 Task: Add Aura Cacia Ylang Essential Oil to the cart.
Action: Mouse moved to (1025, 366)
Screenshot: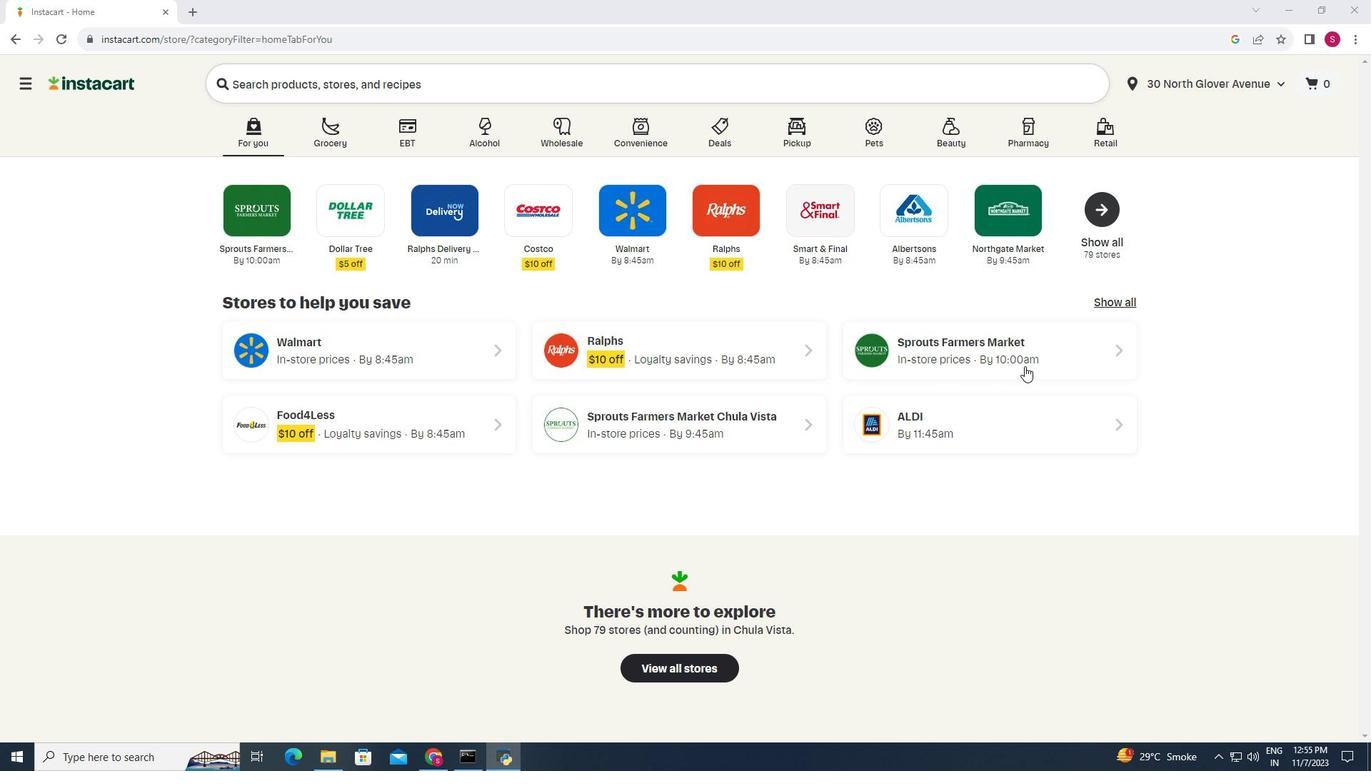 
Action: Mouse pressed left at (1025, 366)
Screenshot: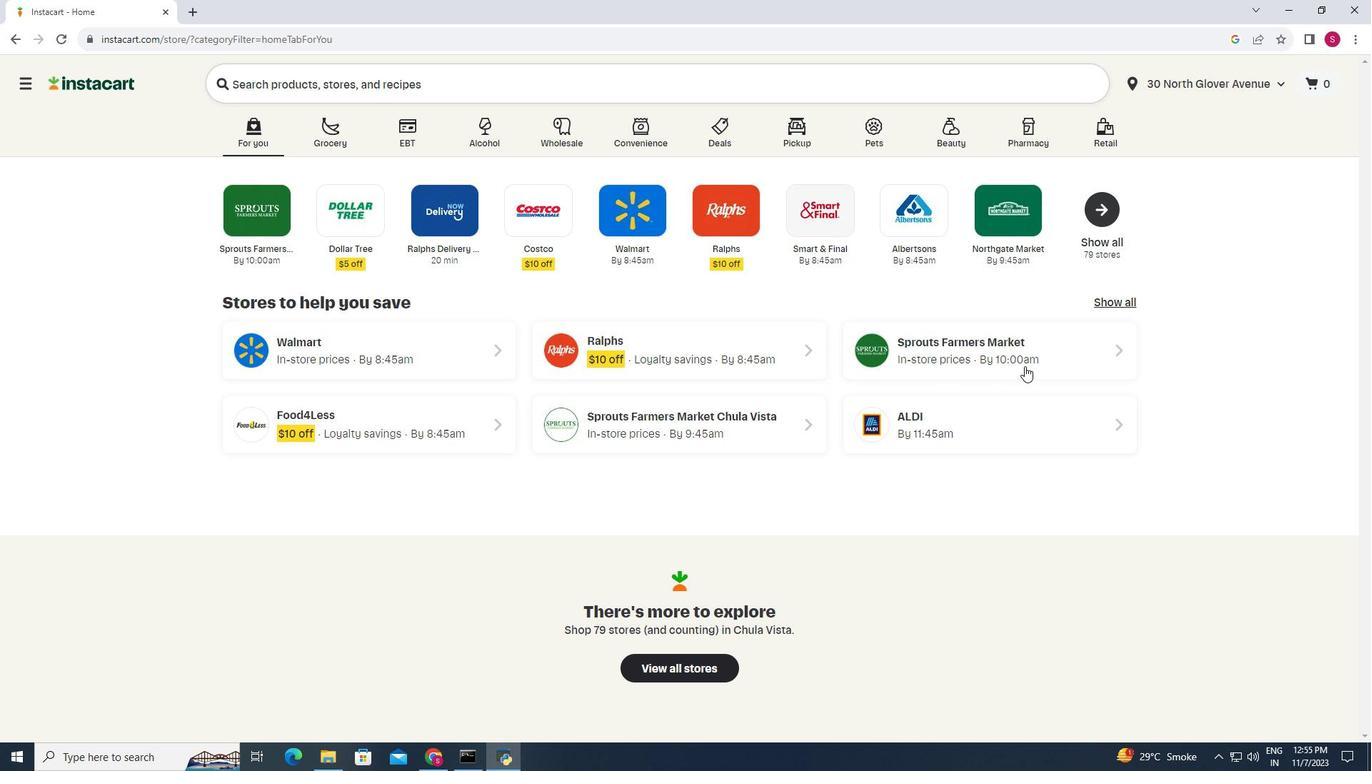 
Action: Mouse moved to (121, 523)
Screenshot: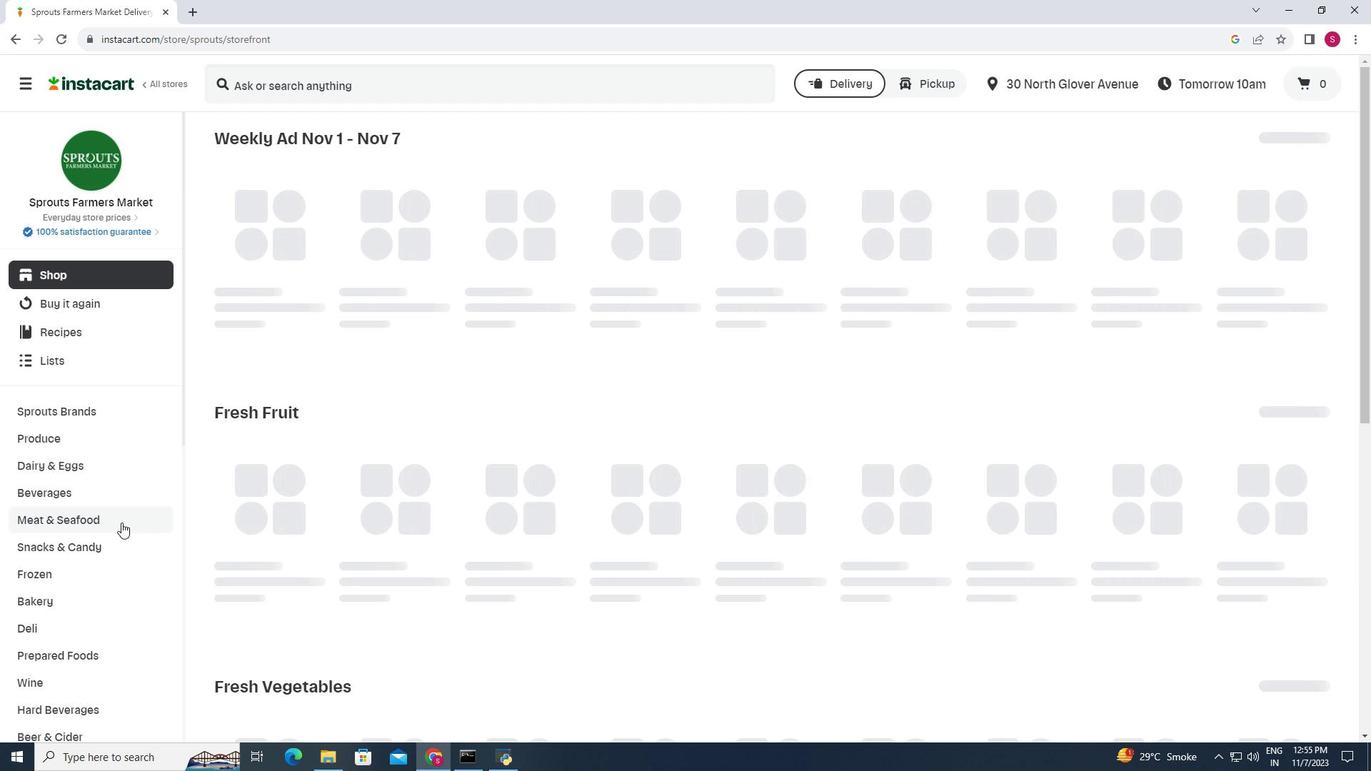 
Action: Mouse scrolled (121, 522) with delta (0, 0)
Screenshot: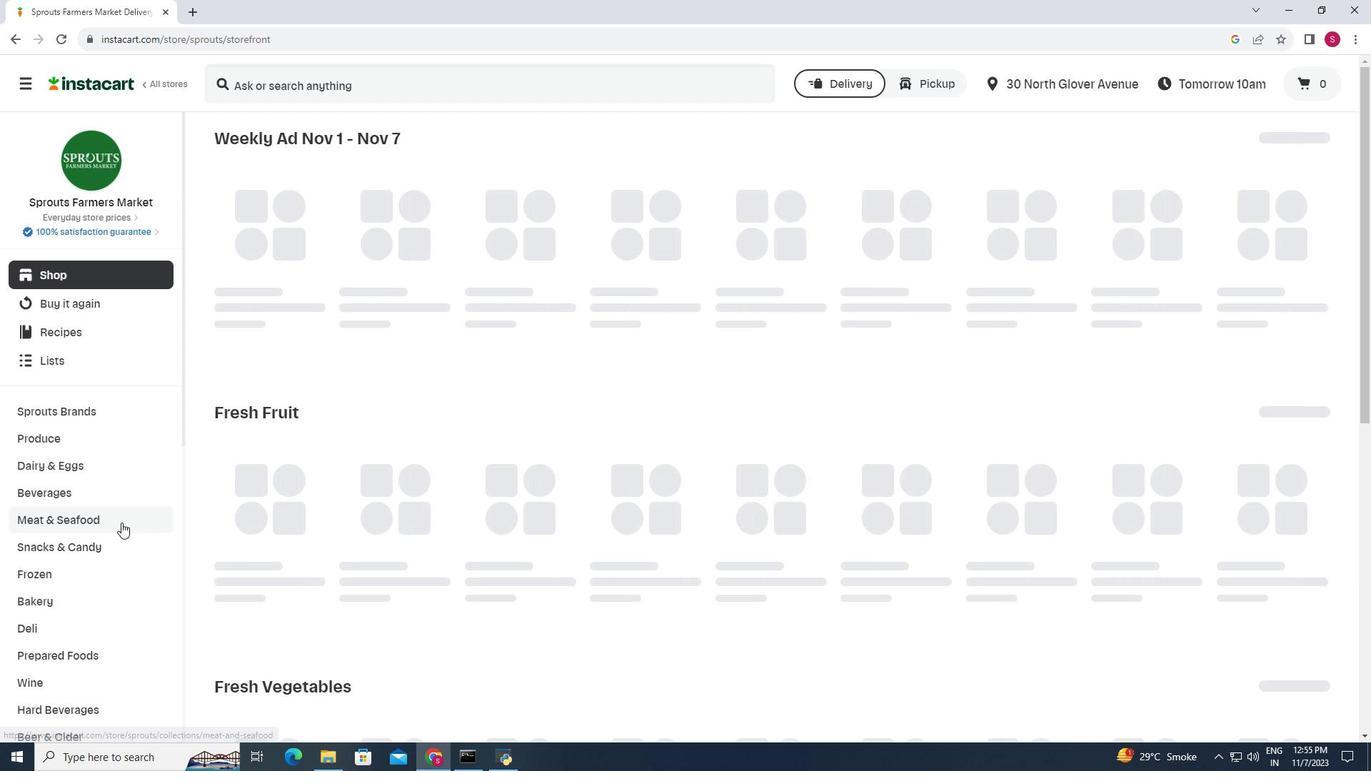 
Action: Mouse scrolled (121, 522) with delta (0, 0)
Screenshot: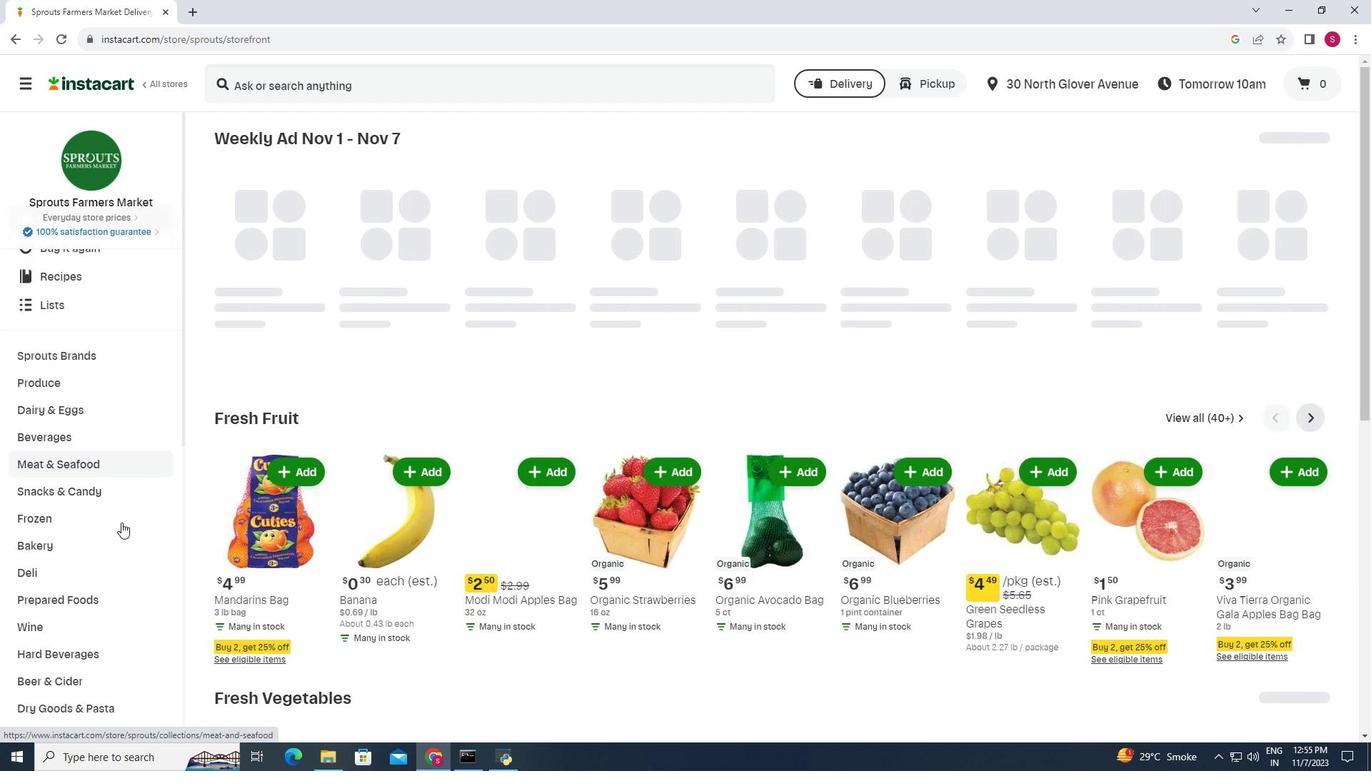 
Action: Mouse scrolled (121, 522) with delta (0, 0)
Screenshot: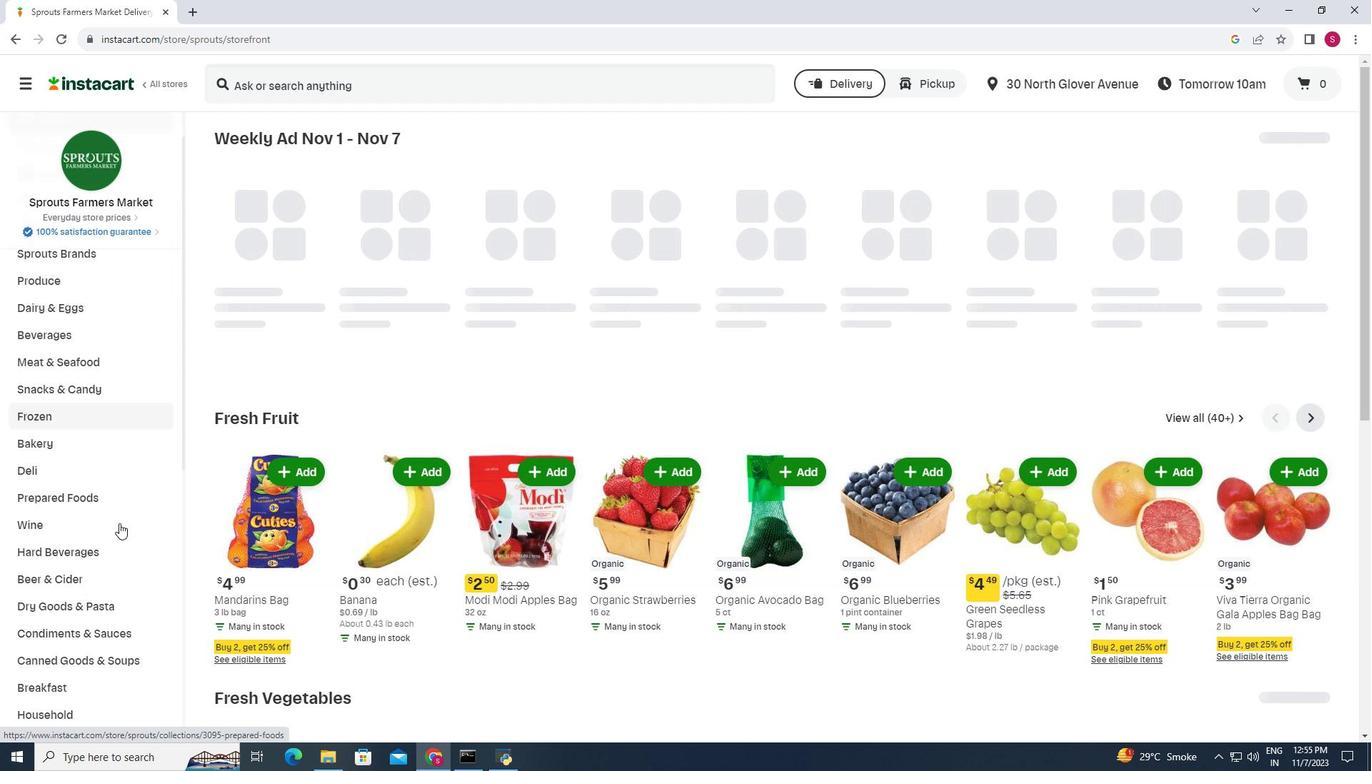 
Action: Mouse moved to (119, 523)
Screenshot: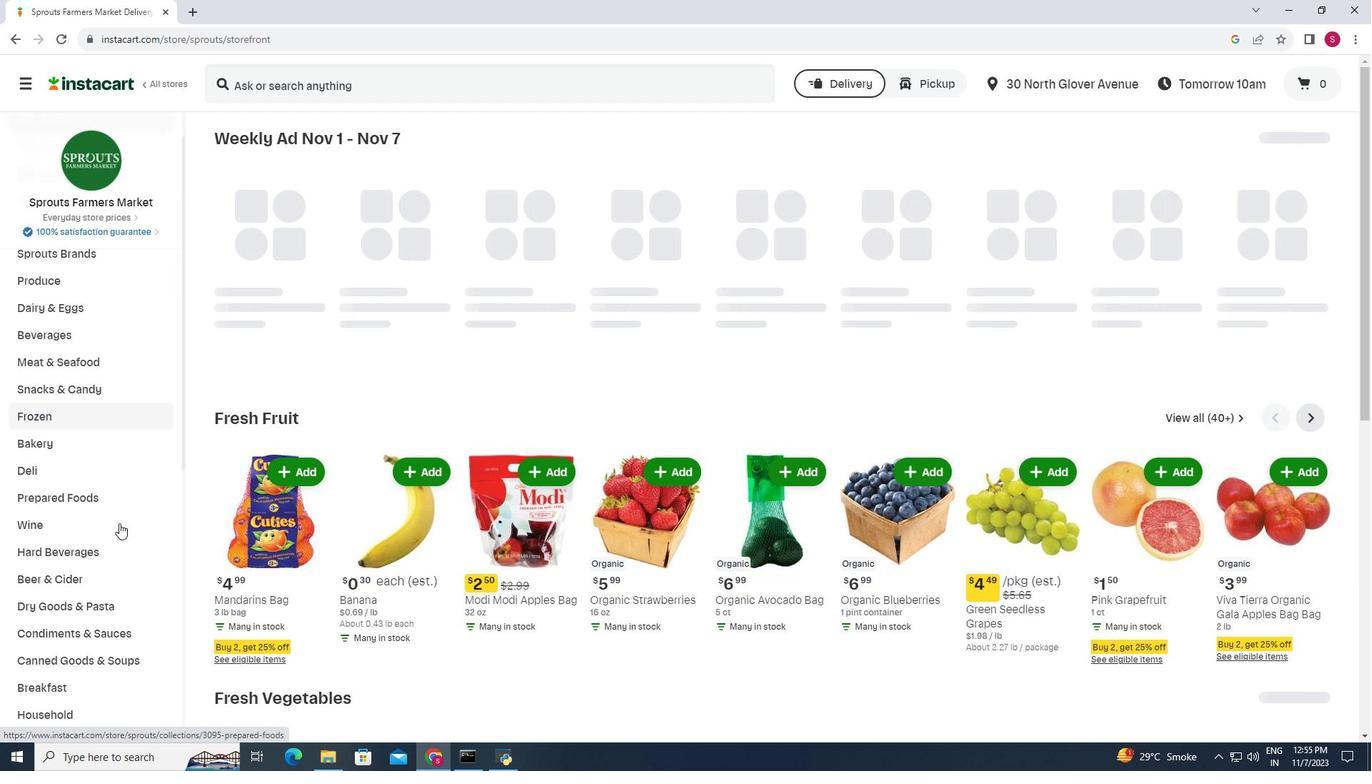 
Action: Mouse scrolled (119, 523) with delta (0, 0)
Screenshot: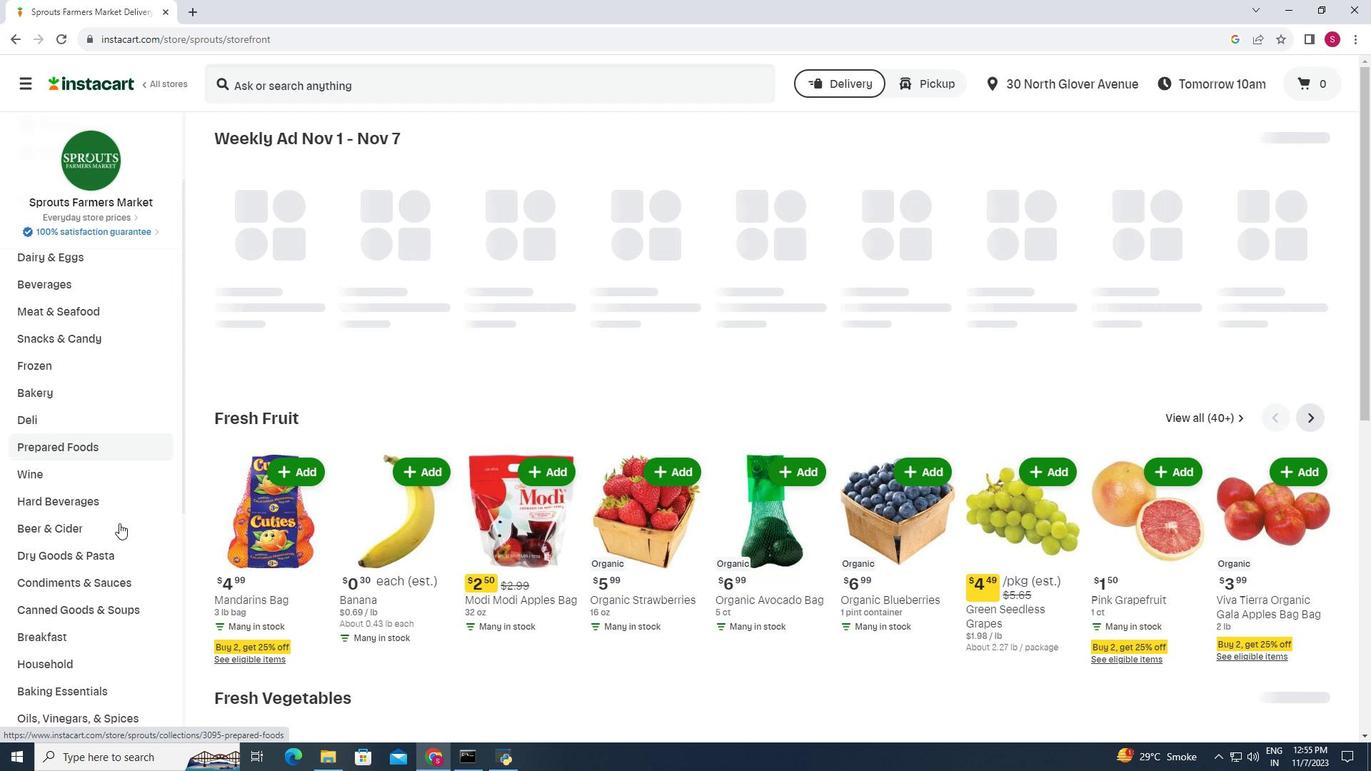 
Action: Mouse moved to (57, 586)
Screenshot: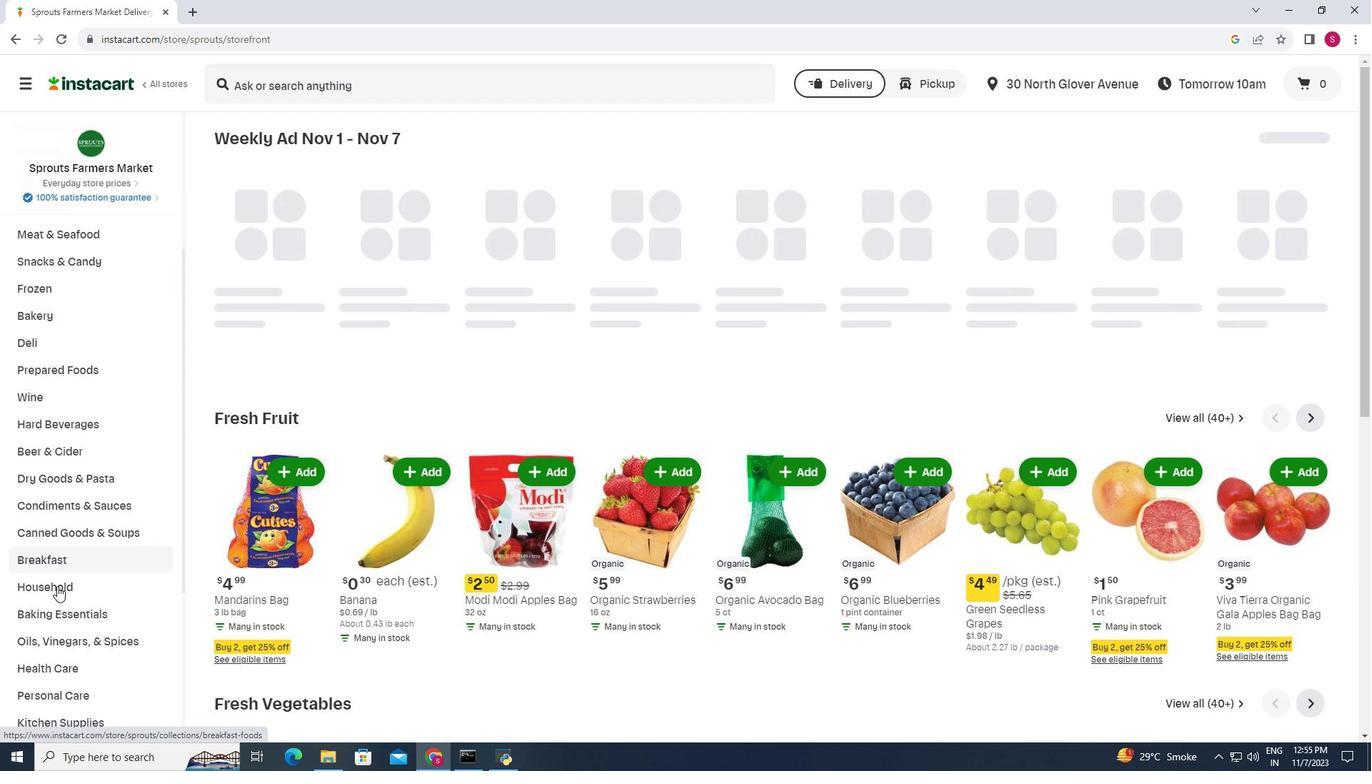 
Action: Mouse pressed left at (57, 586)
Screenshot: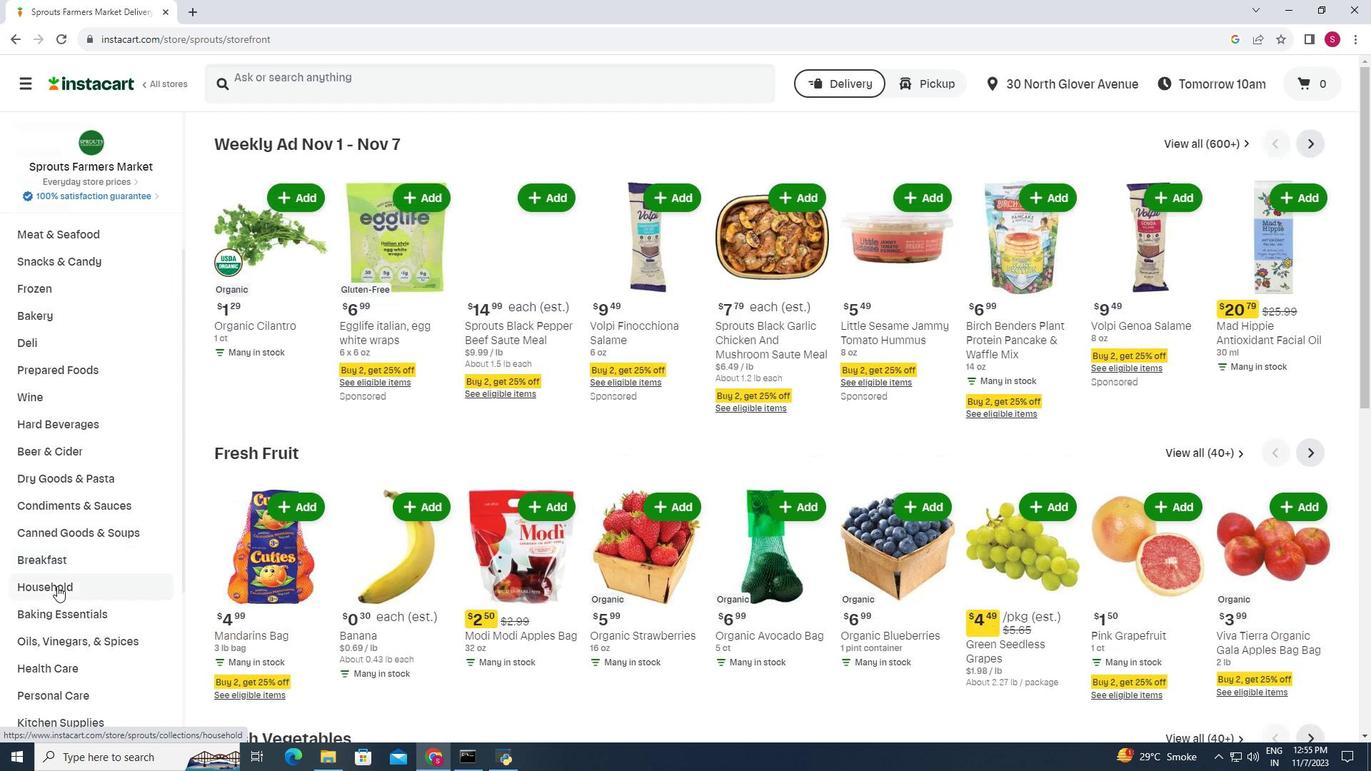 
Action: Mouse moved to (777, 180)
Screenshot: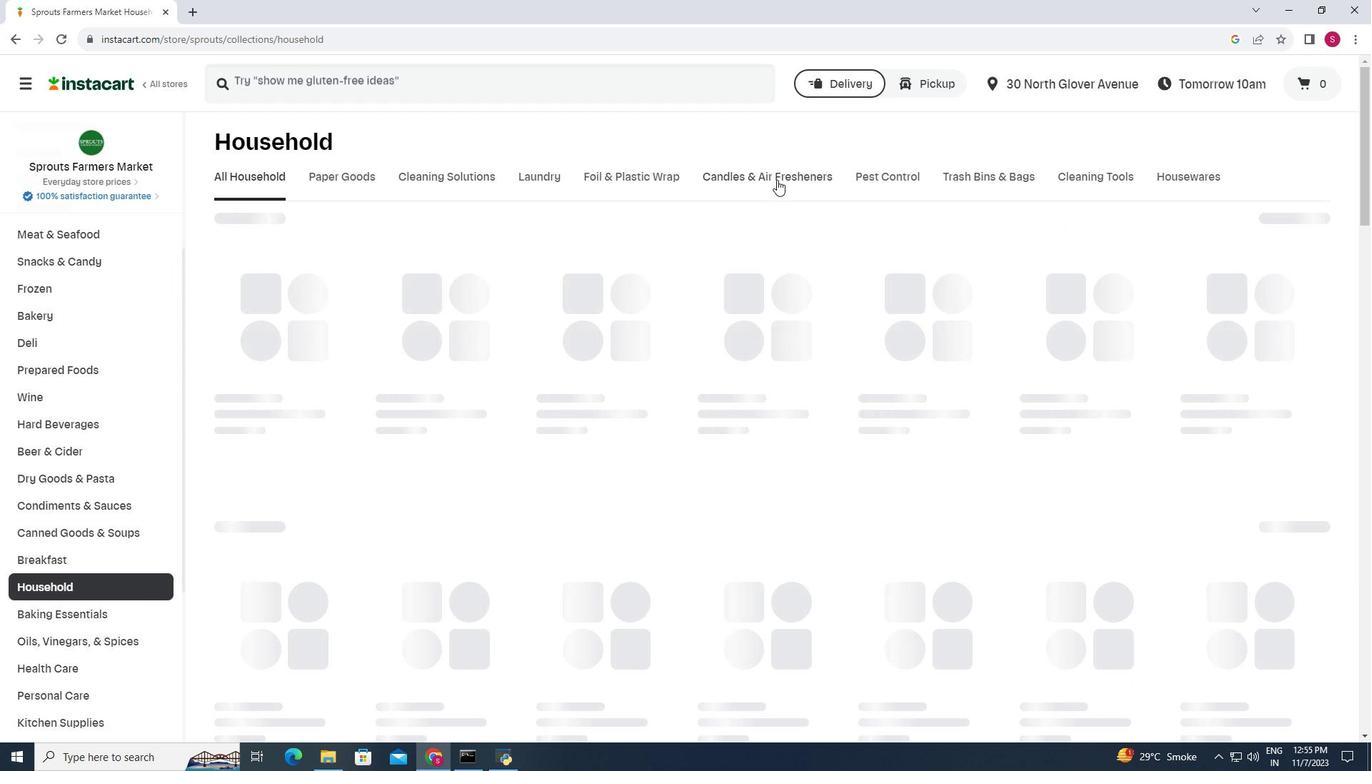 
Action: Mouse pressed left at (777, 180)
Screenshot: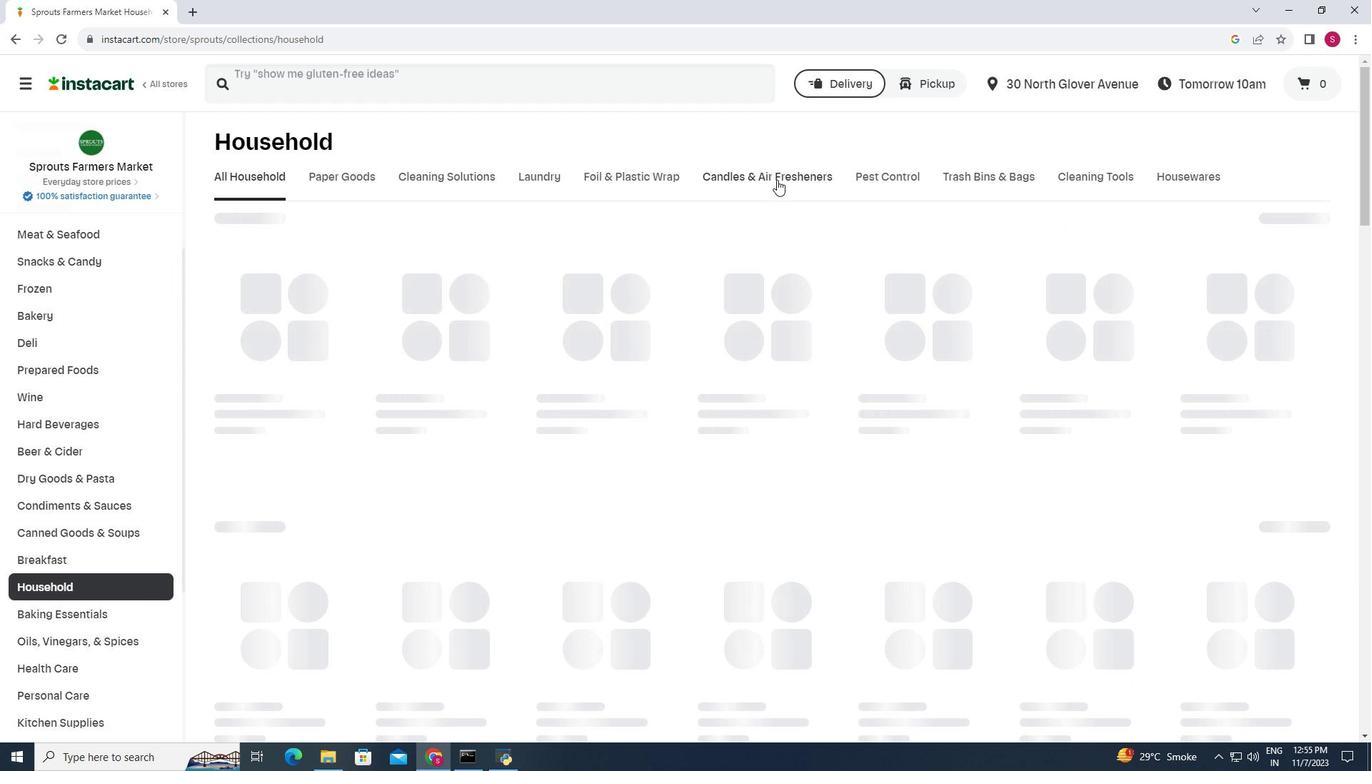 
Action: Mouse moved to (357, 74)
Screenshot: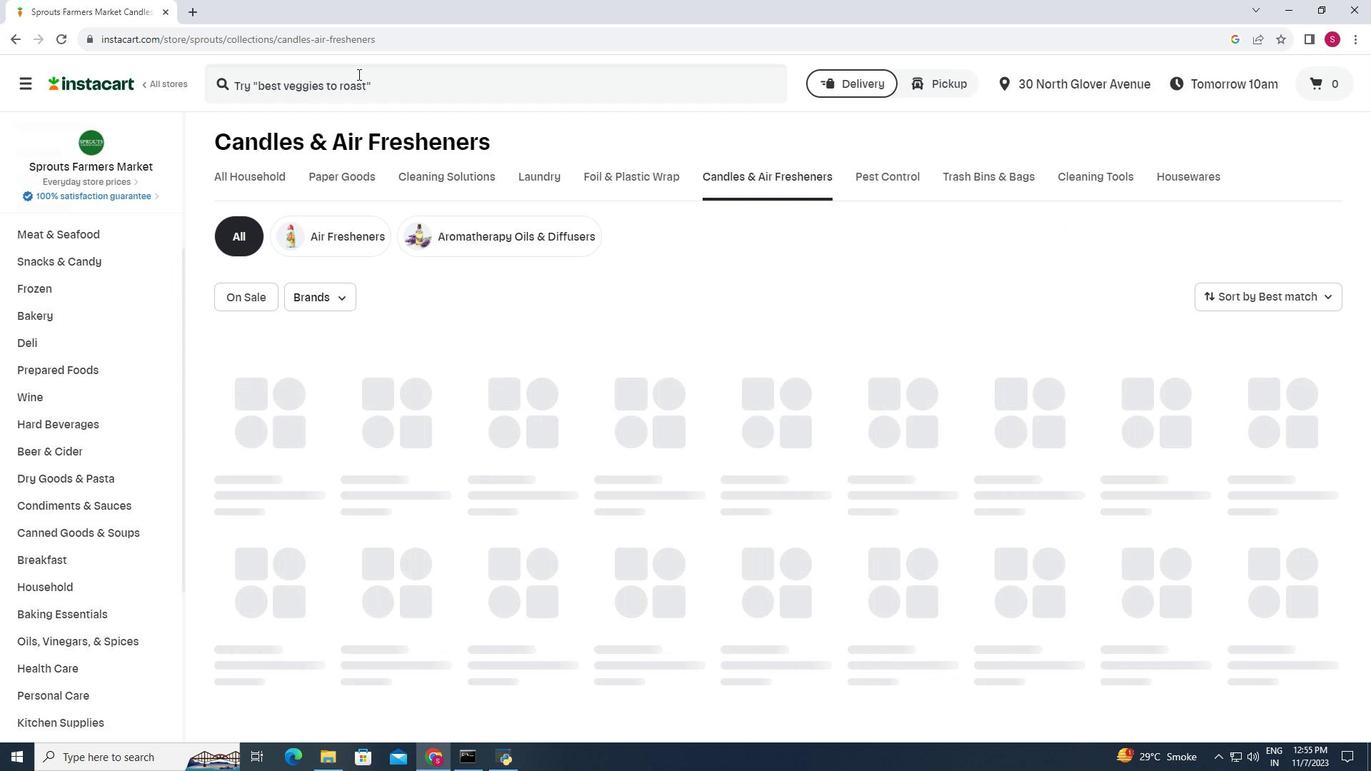 
Action: Mouse pressed left at (357, 74)
Screenshot: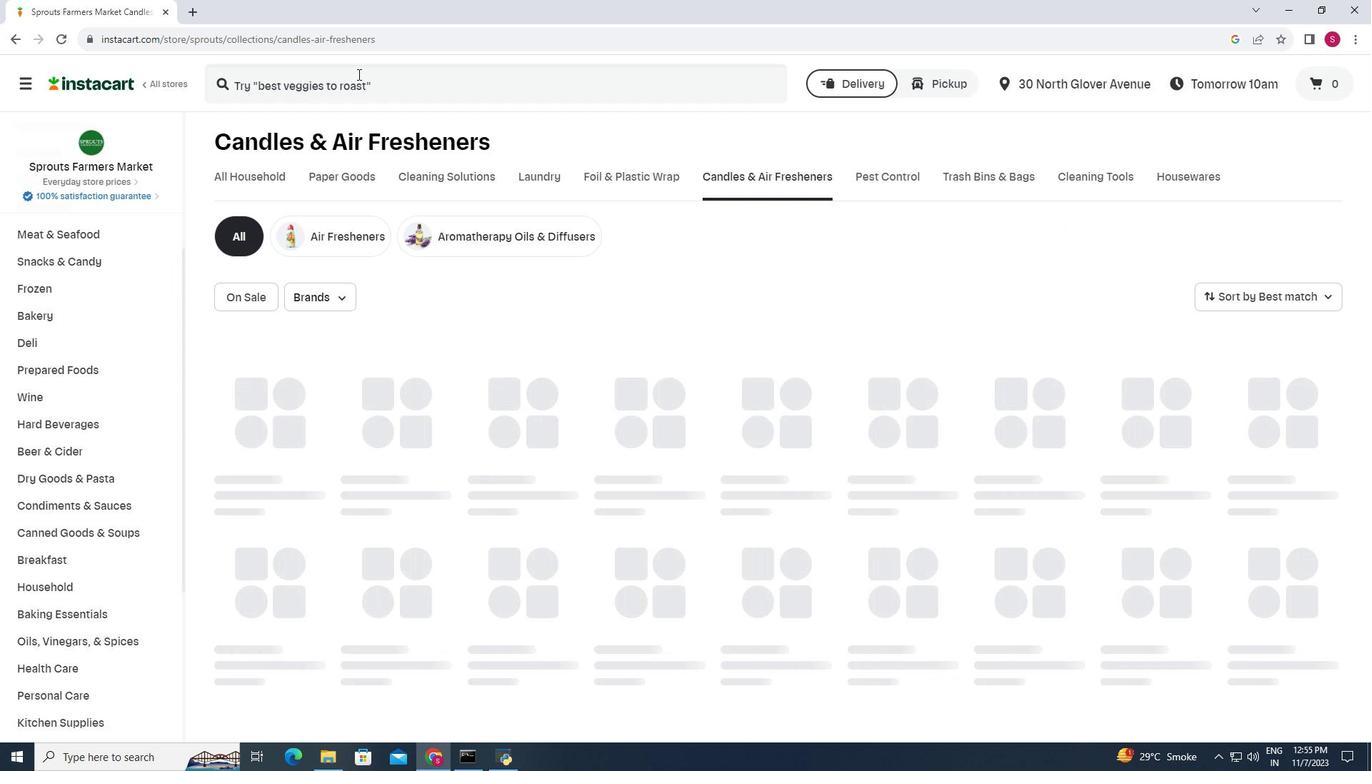 
Action: Mouse moved to (350, 85)
Screenshot: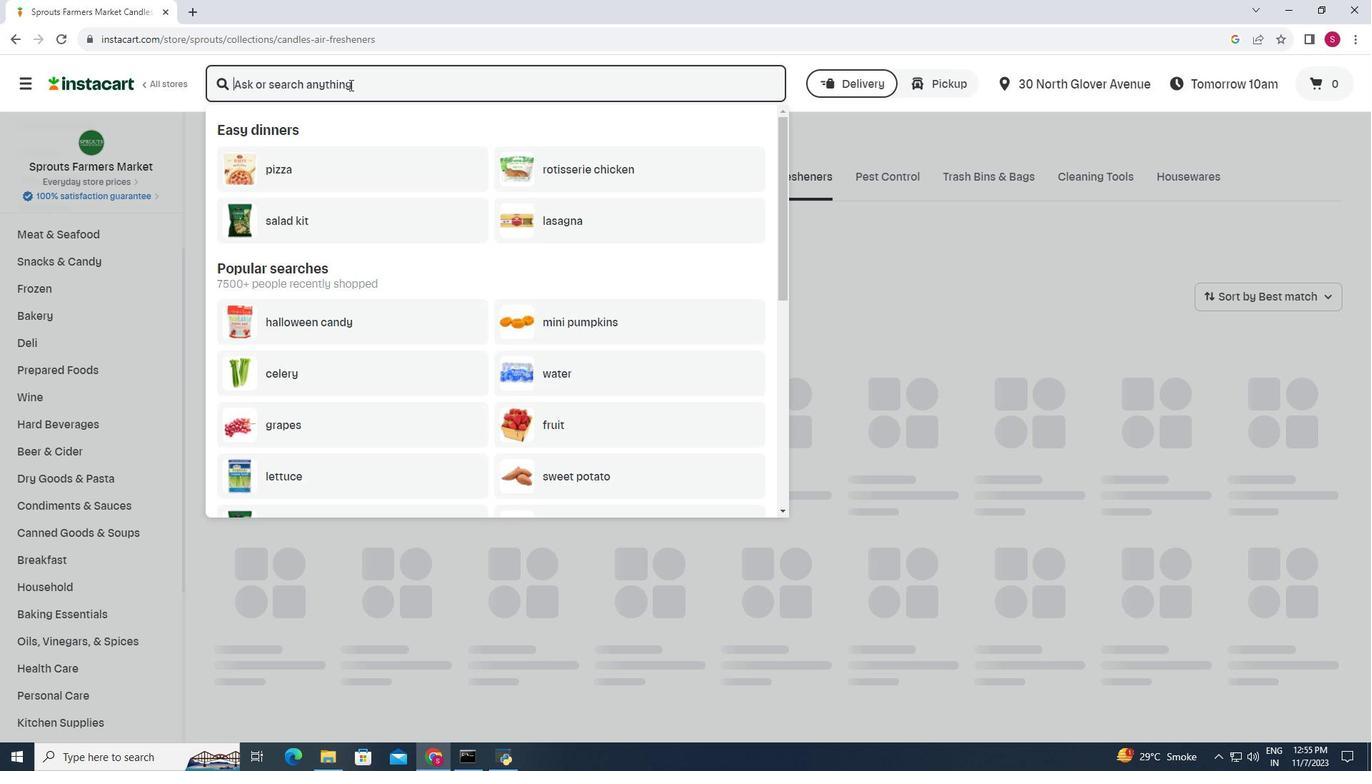 
Action: Mouse pressed left at (350, 85)
Screenshot: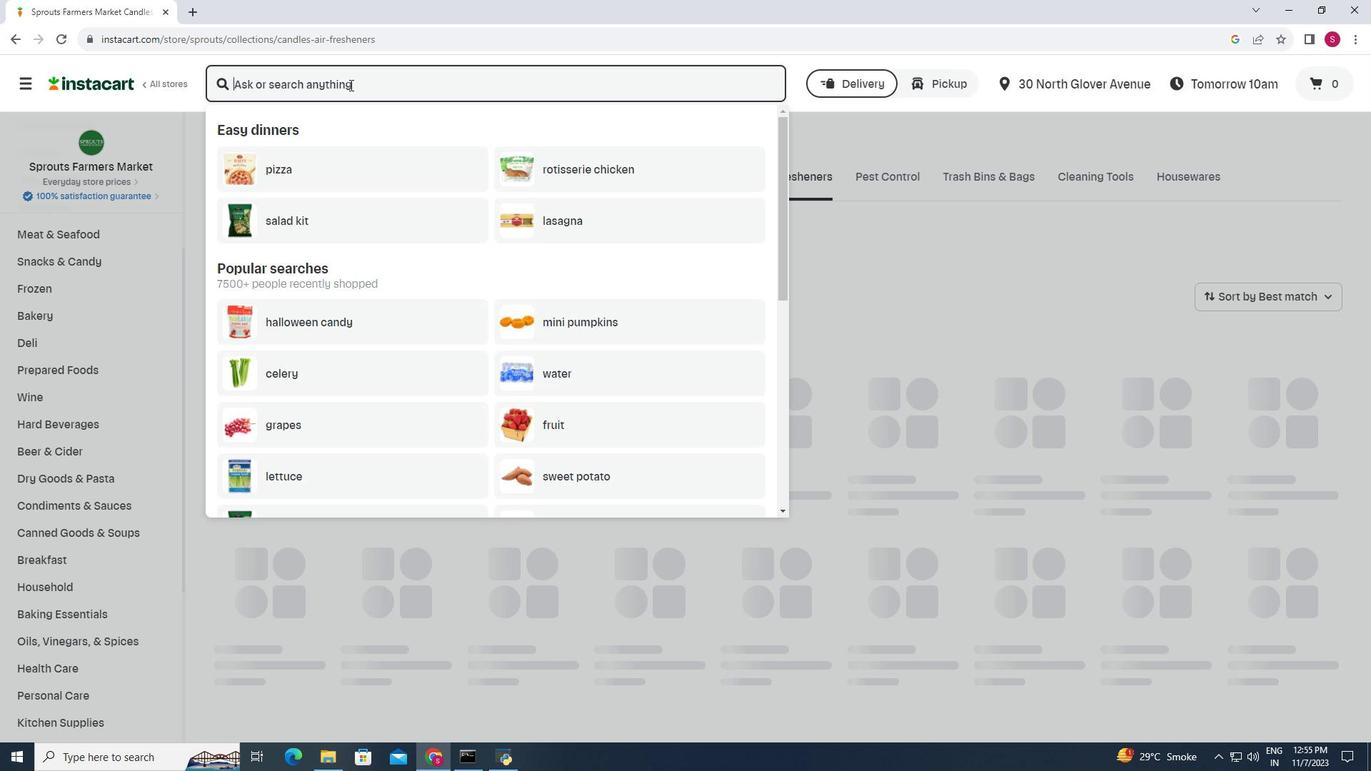 
Action: Mouse moved to (346, 84)
Screenshot: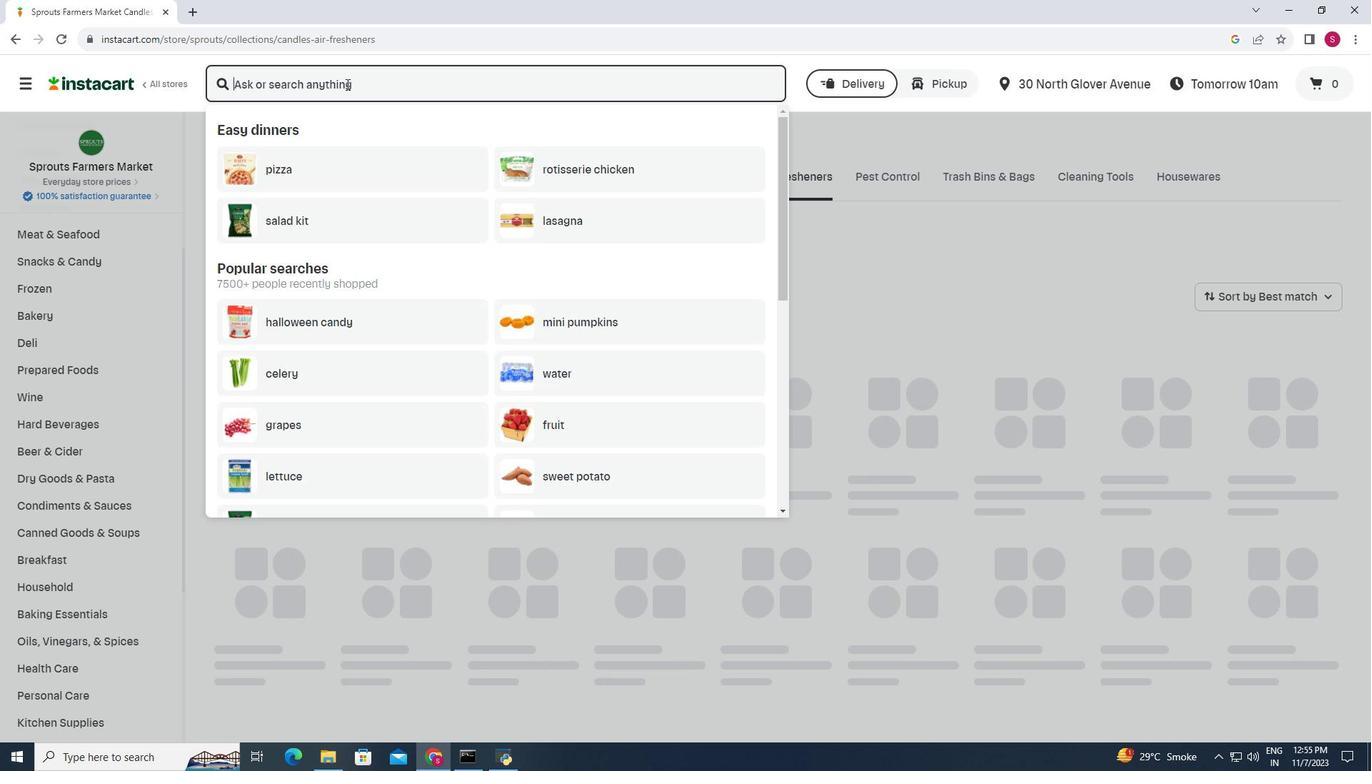 
Action: Key pressed <Key.shift>Aura<Key.space><Key.shift>Cacia<Key.space><Key.shift>Ylang<Key.space><Key.shift>Essential<Key.space><Key.shift>Oil<Key.enter>
Screenshot: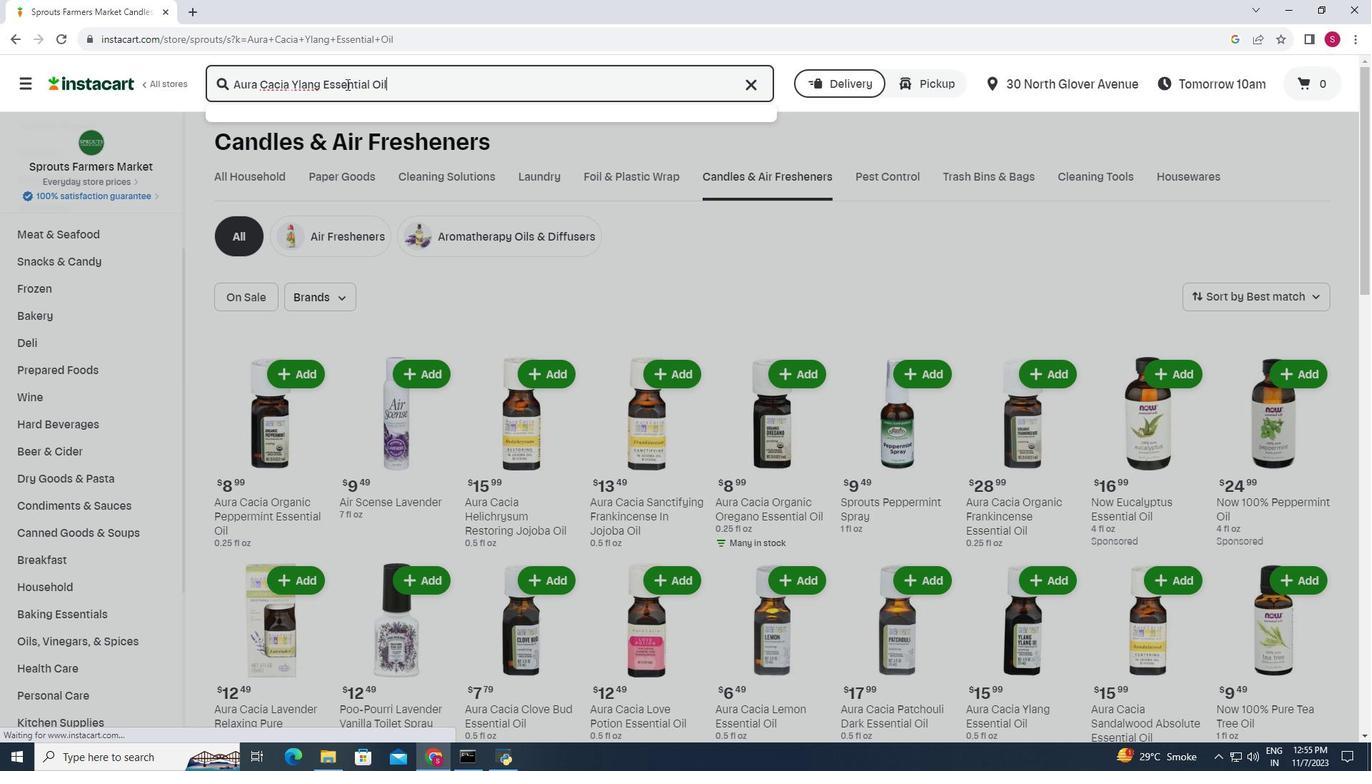 
Action: Mouse moved to (848, 197)
Screenshot: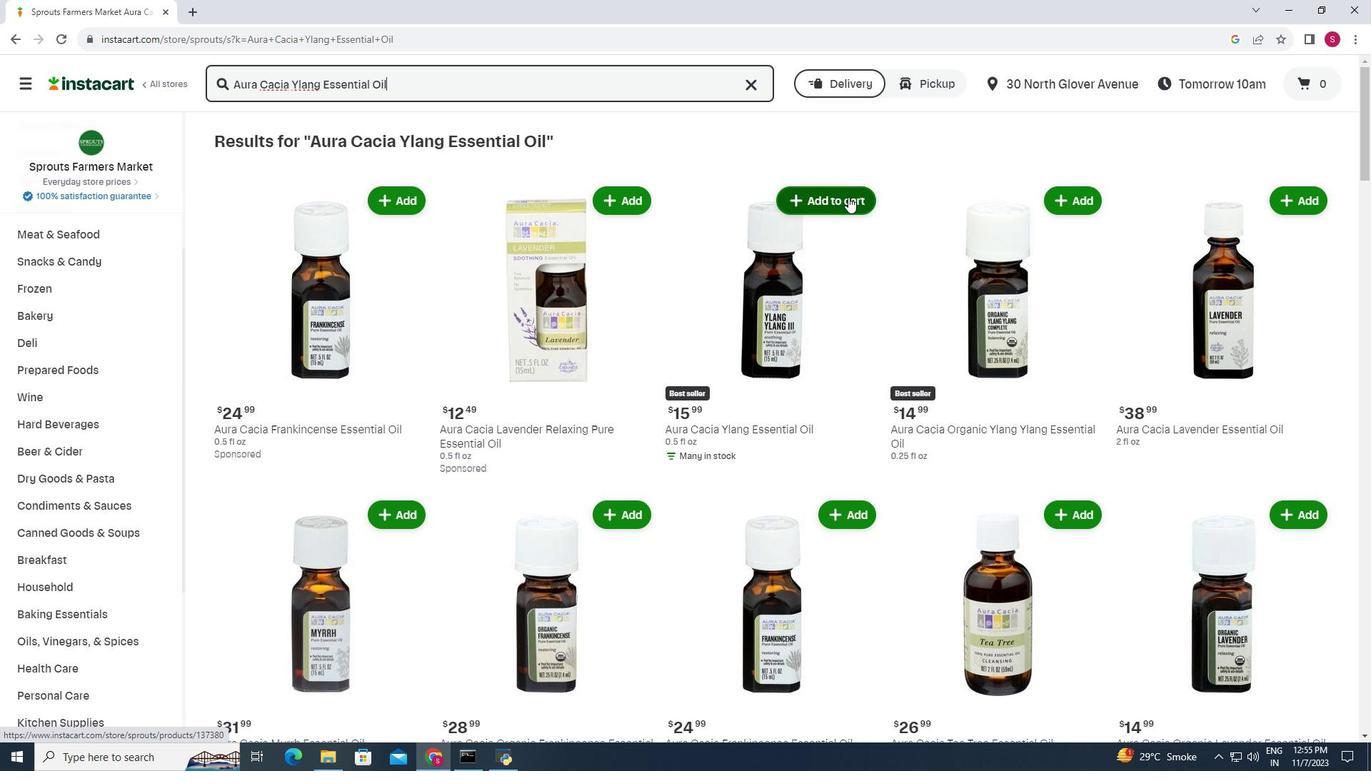 
Action: Mouse pressed left at (848, 197)
Screenshot: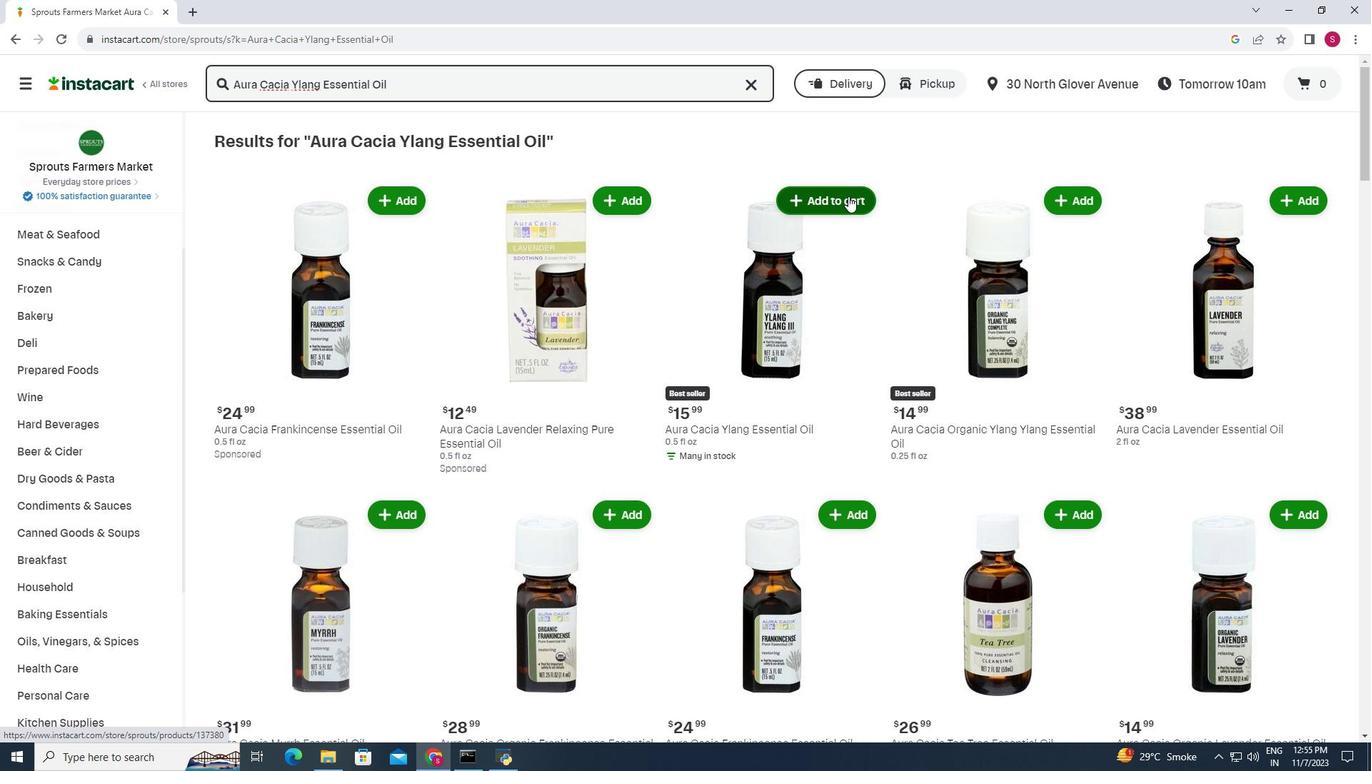 
Action: Mouse moved to (787, 139)
Screenshot: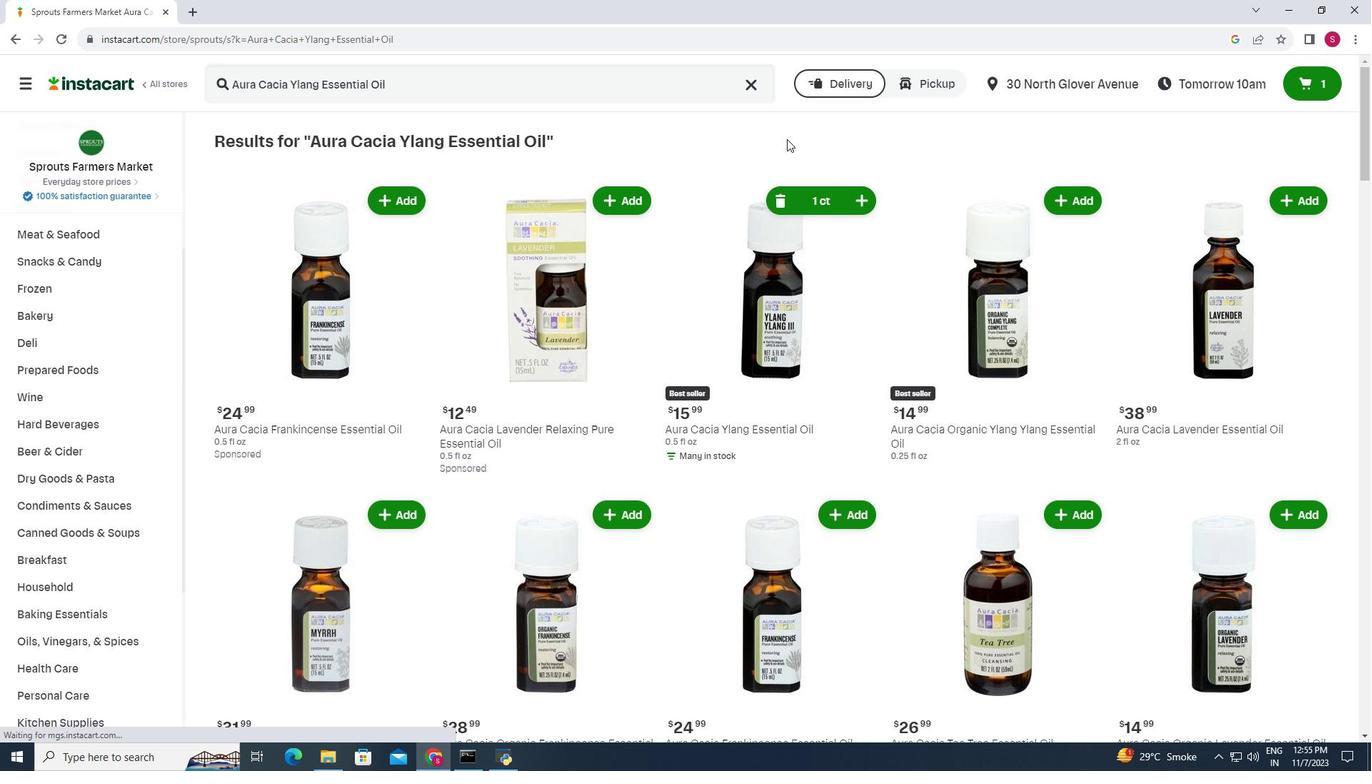 
